 Task: Look for products in the category "Cookies" from Store Brand only.
Action: Mouse moved to (753, 293)
Screenshot: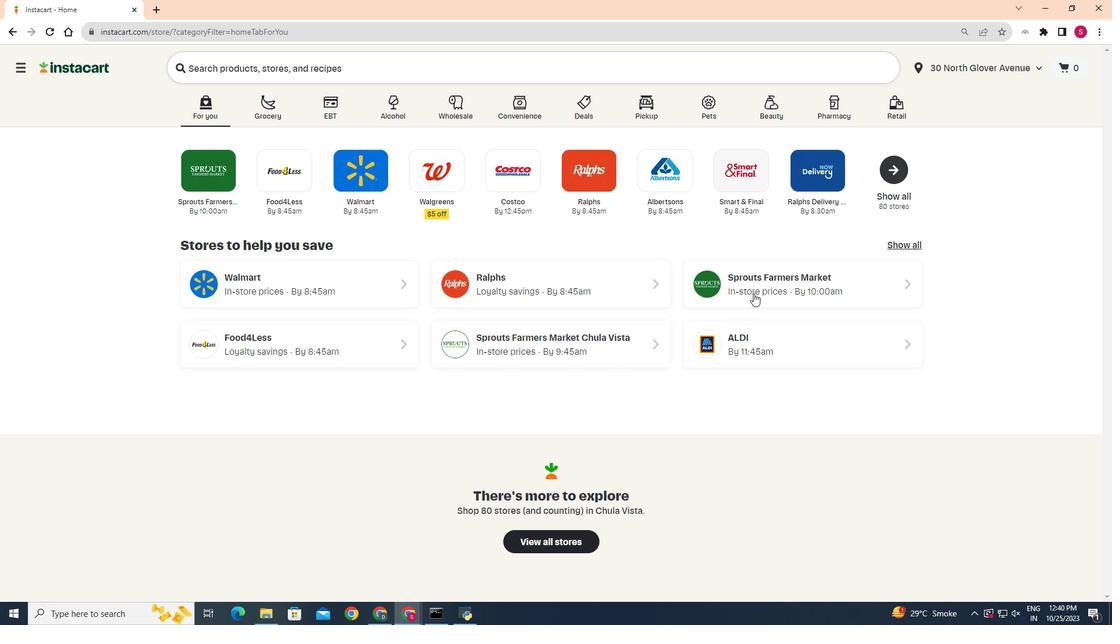 
Action: Mouse pressed left at (753, 293)
Screenshot: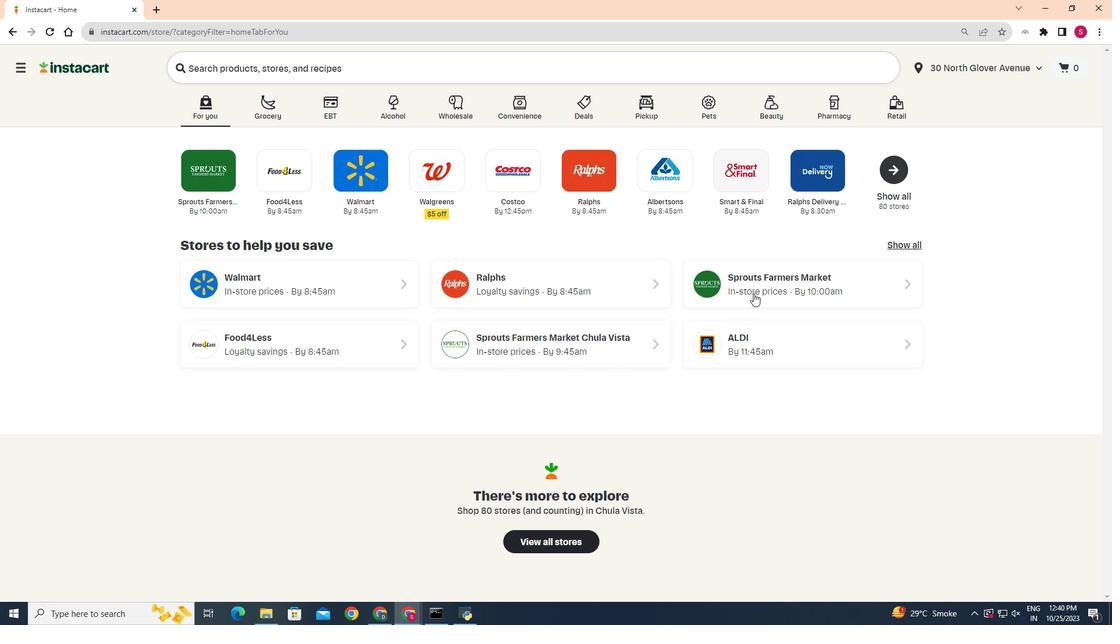 
Action: Mouse moved to (25, 508)
Screenshot: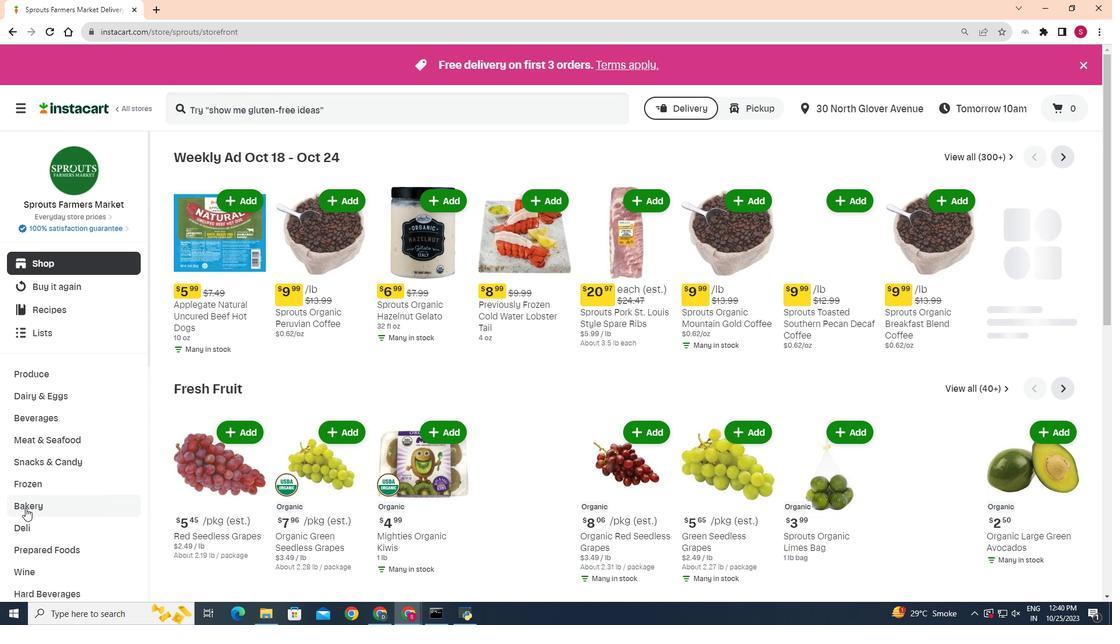 
Action: Mouse pressed left at (25, 508)
Screenshot: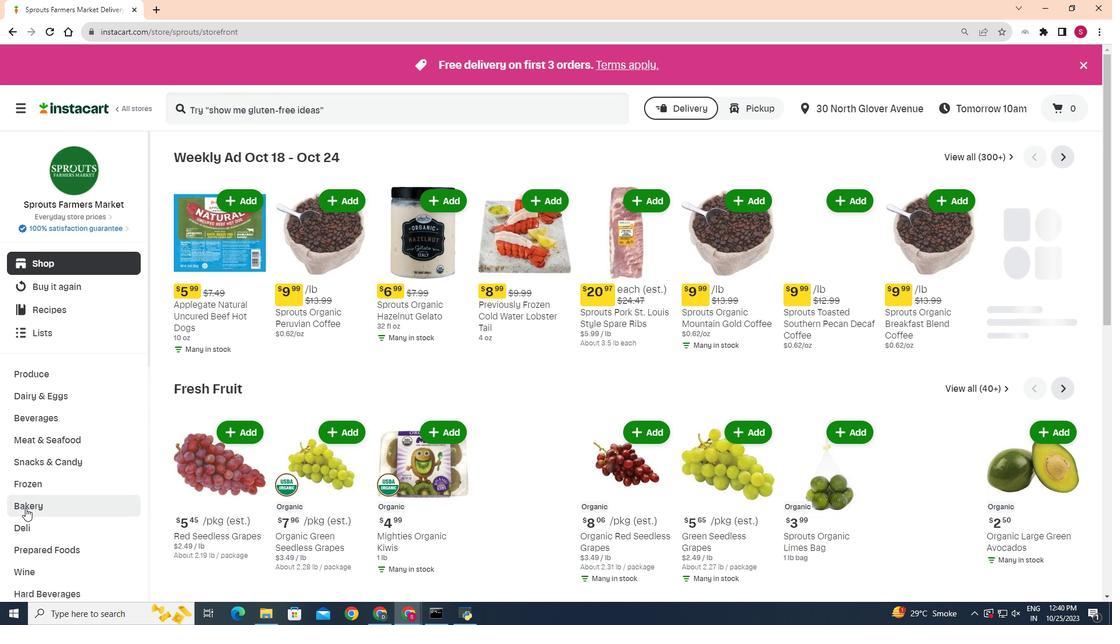 
Action: Mouse moved to (404, 182)
Screenshot: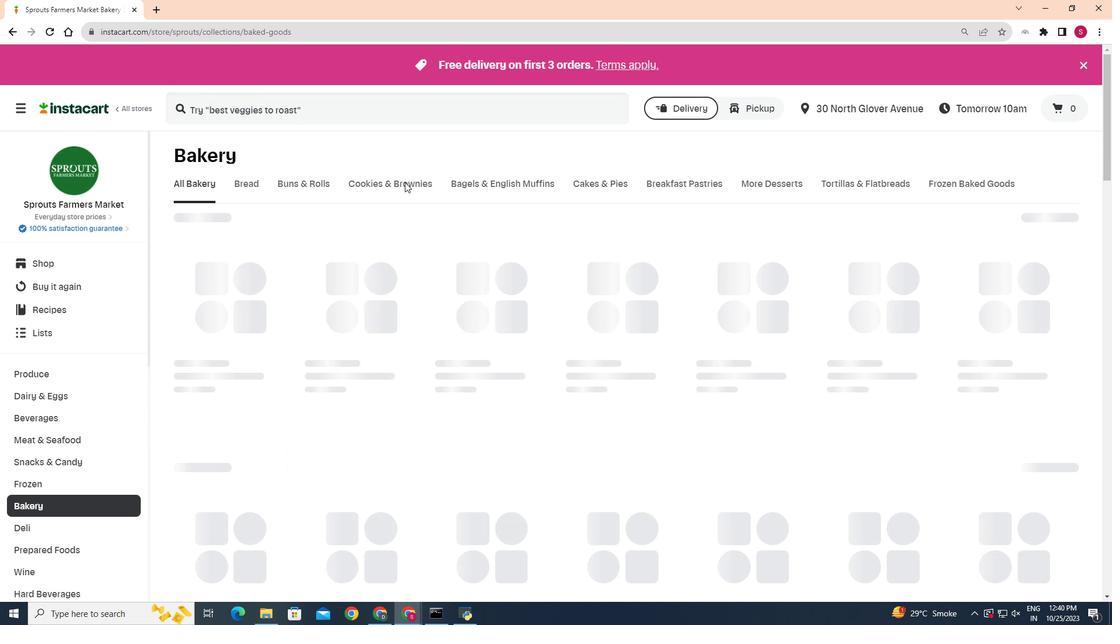 
Action: Mouse pressed left at (404, 182)
Screenshot: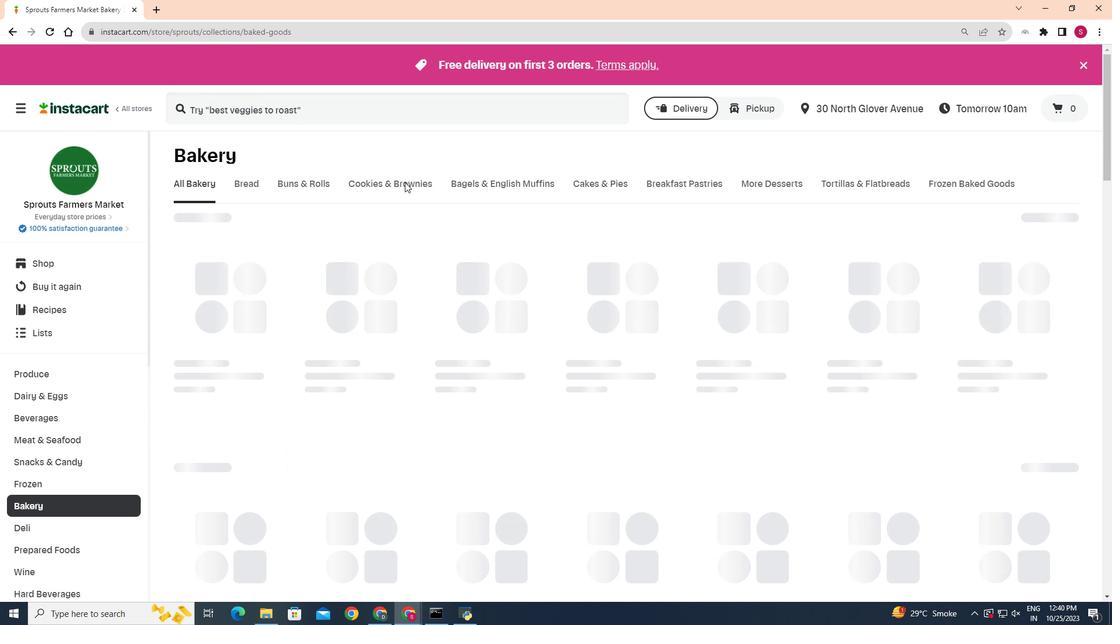 
Action: Mouse moved to (265, 242)
Screenshot: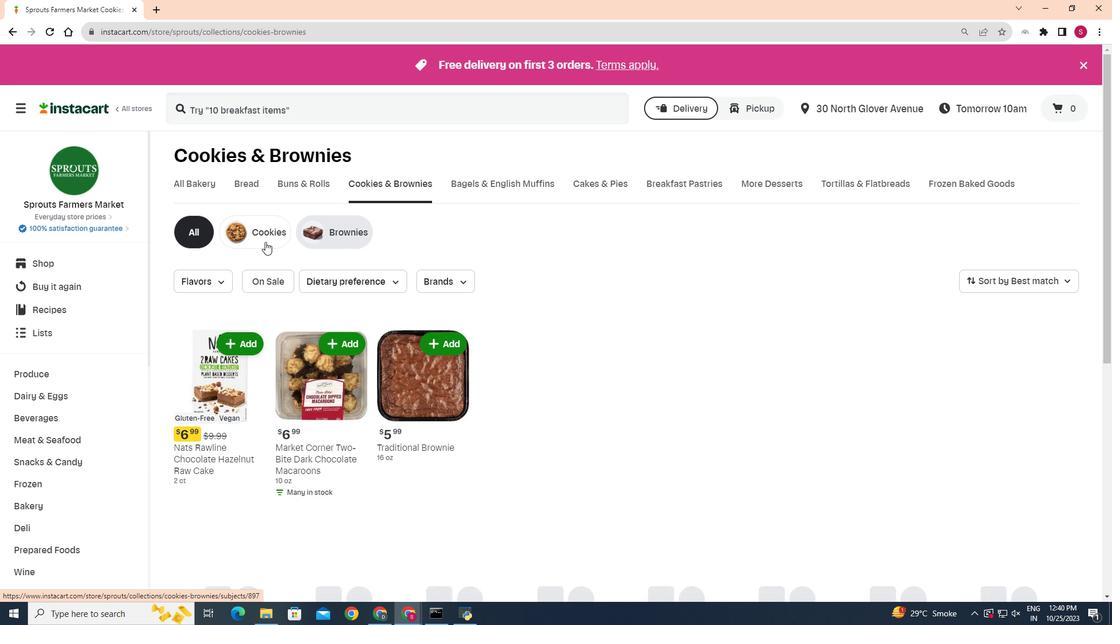 
Action: Mouse pressed left at (265, 242)
Screenshot: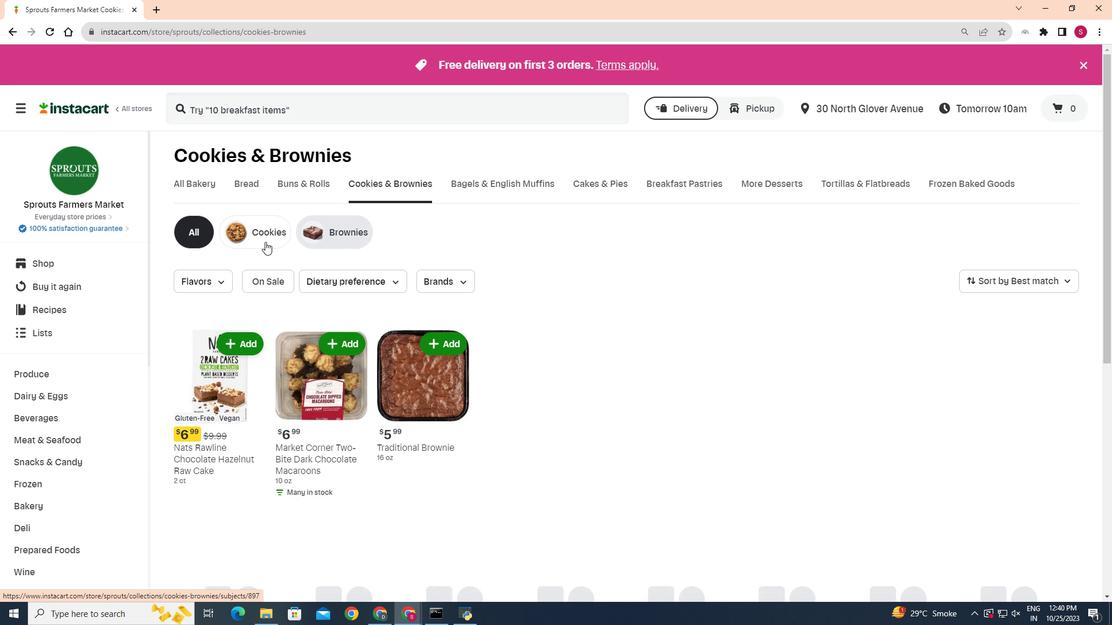 
Action: Mouse moved to (465, 281)
Screenshot: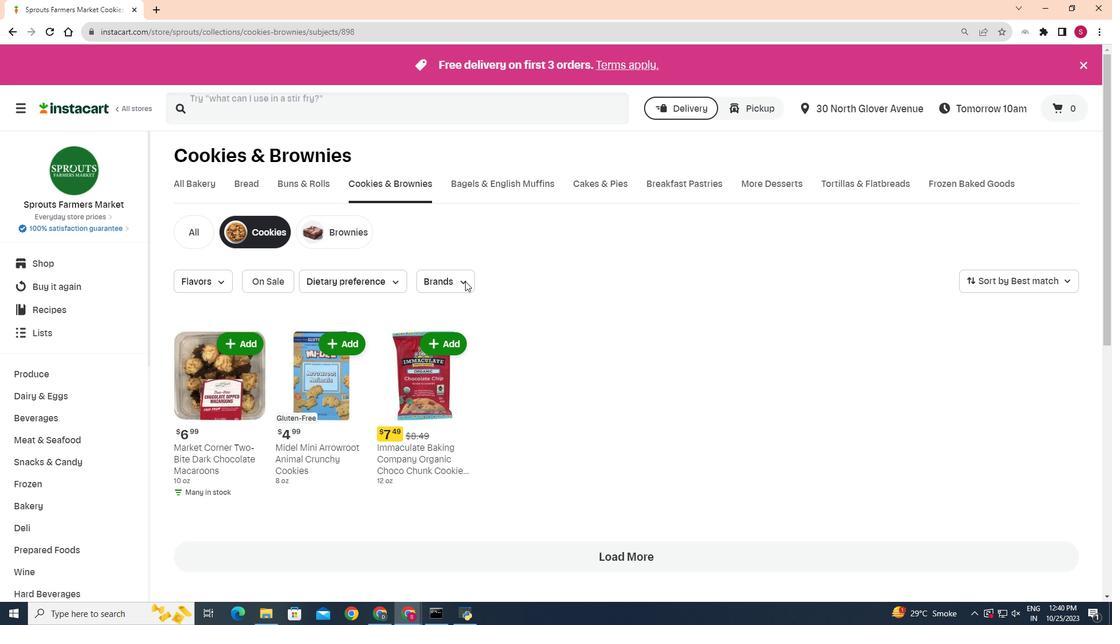 
Action: Mouse pressed left at (465, 281)
Screenshot: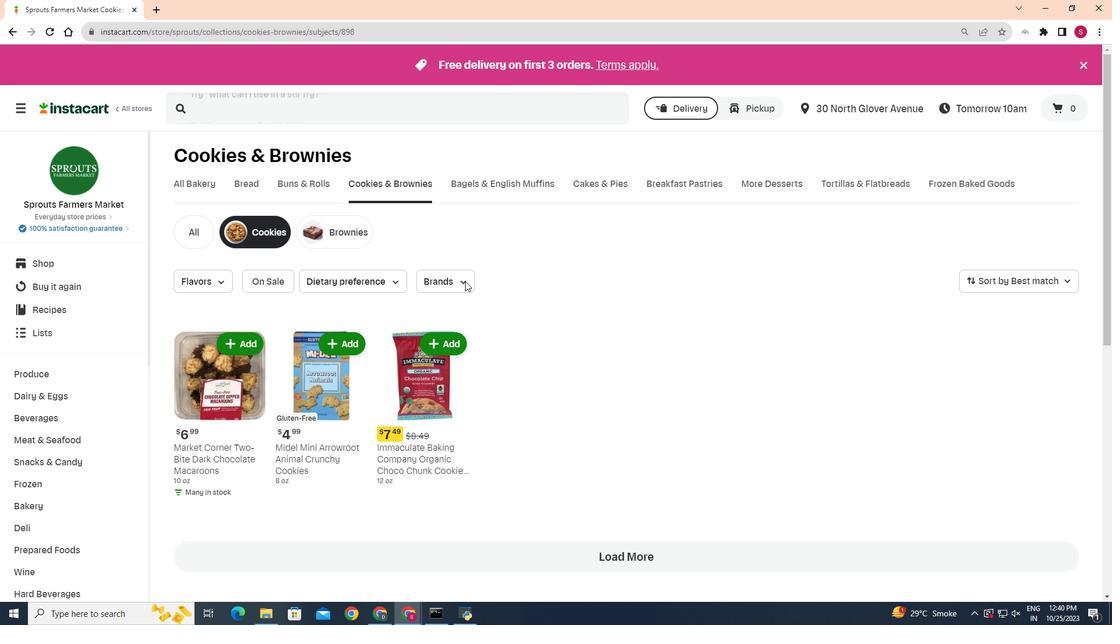 
Action: Mouse moved to (459, 288)
Screenshot: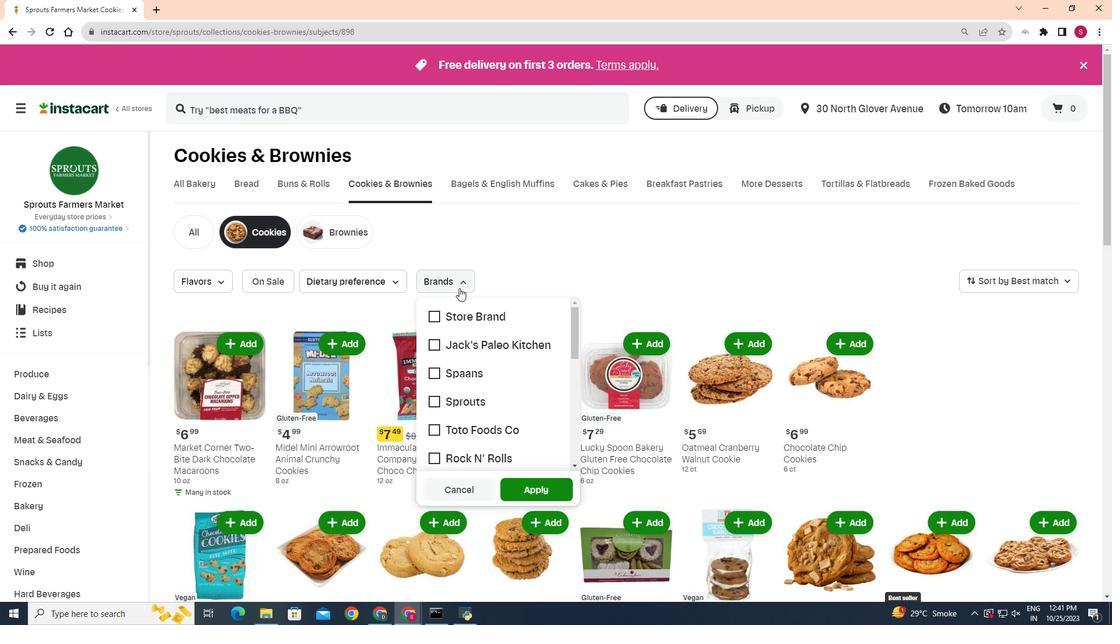 
Action: Mouse pressed left at (459, 288)
Screenshot: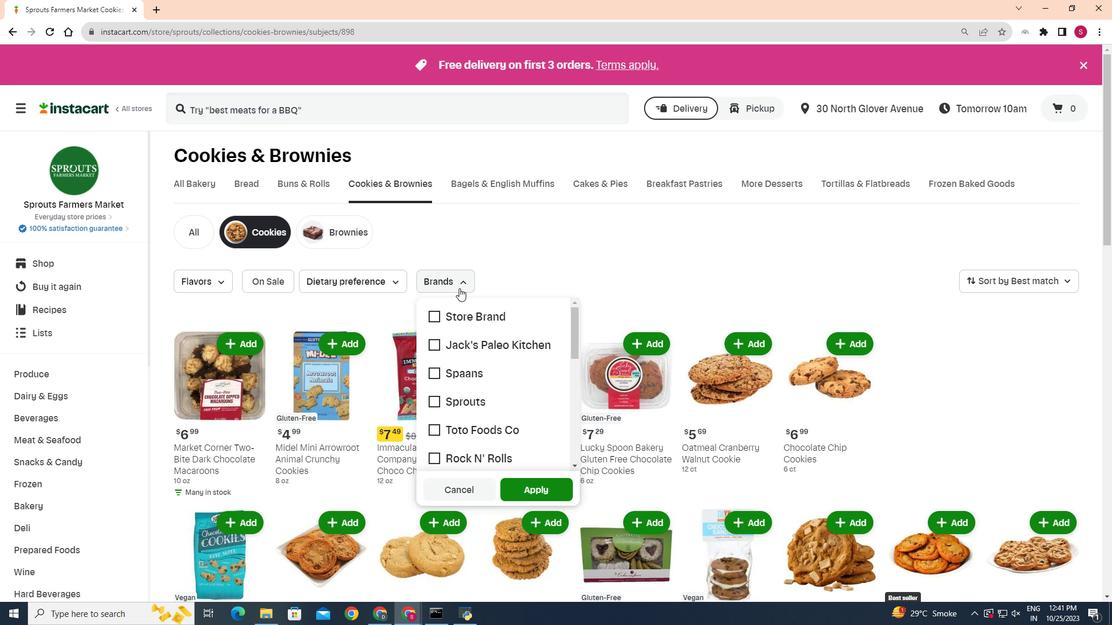 
Action: Mouse moved to (455, 285)
Screenshot: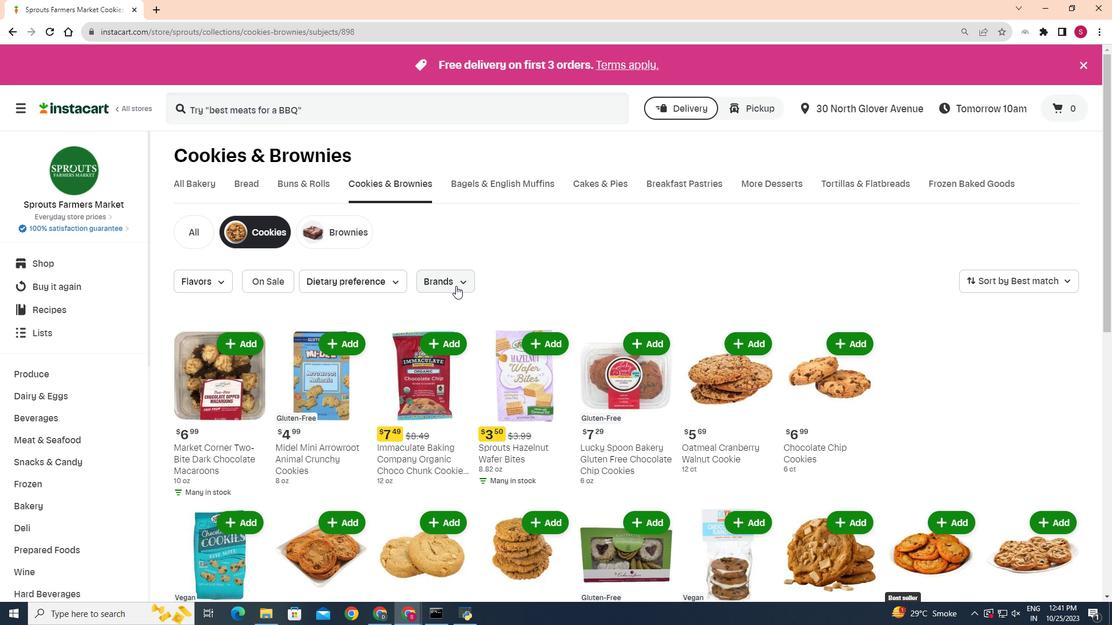 
Action: Mouse pressed left at (455, 285)
Screenshot: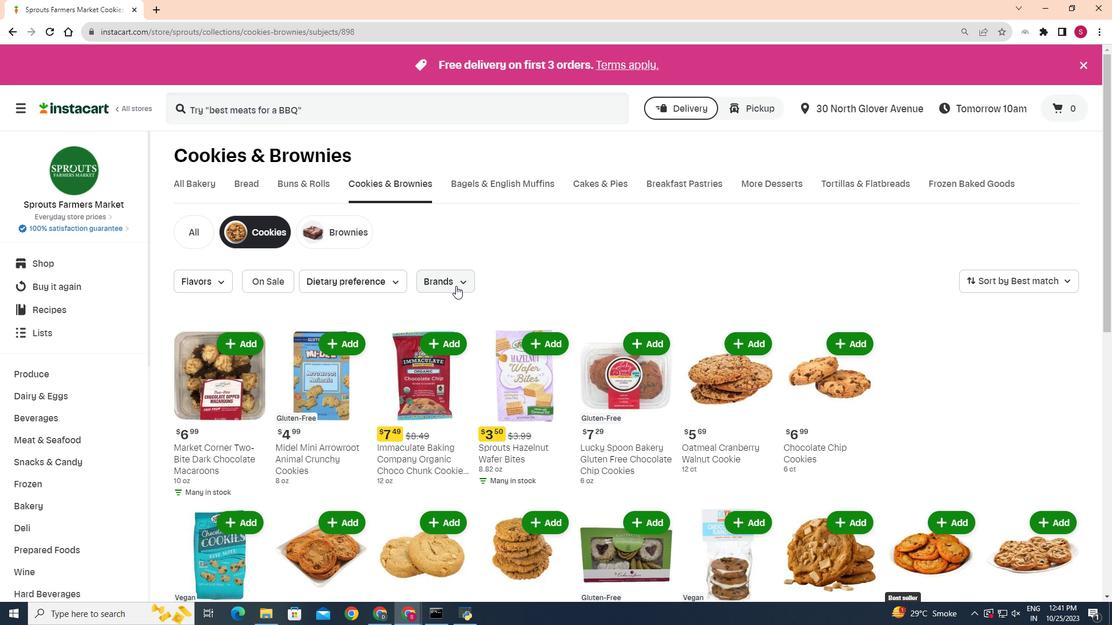 
Action: Mouse moved to (426, 314)
Screenshot: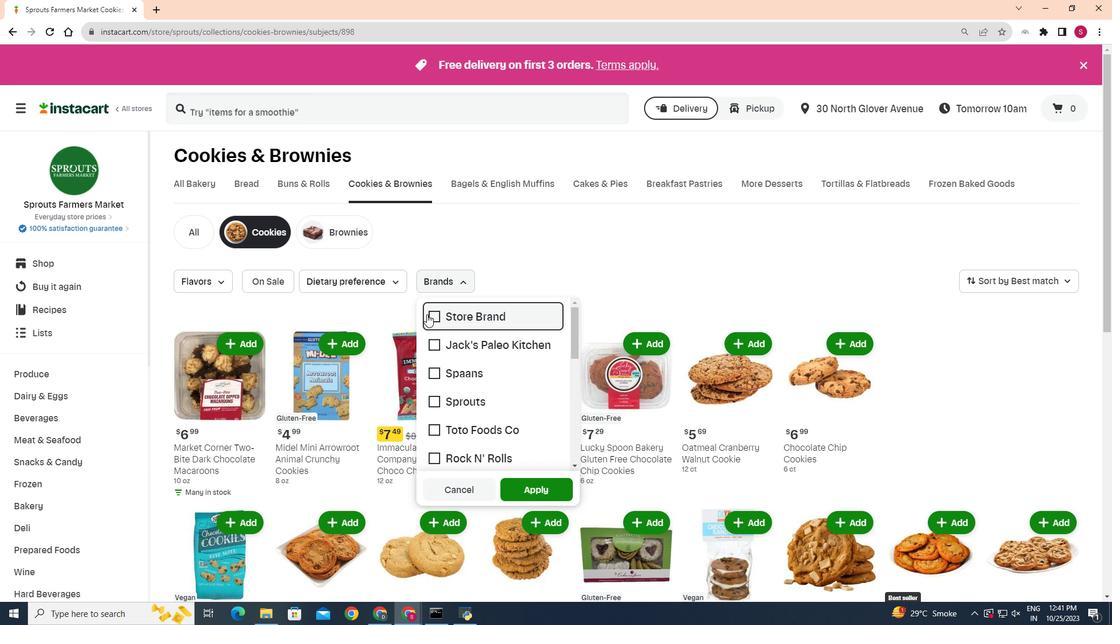 
Action: Mouse pressed left at (426, 314)
Screenshot: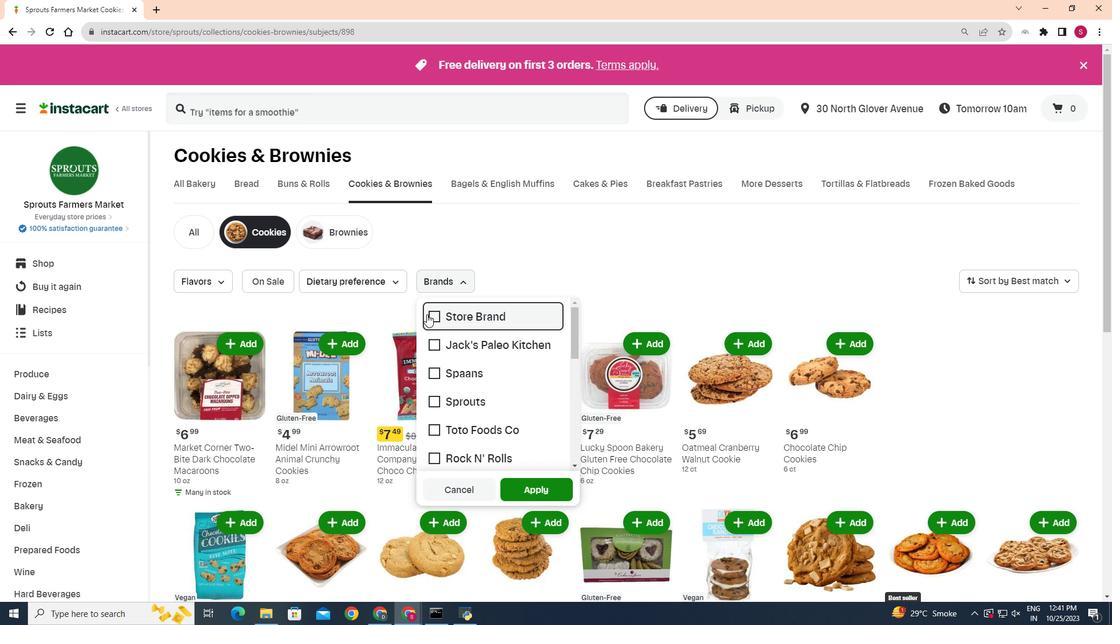 
Action: Mouse moved to (518, 485)
Screenshot: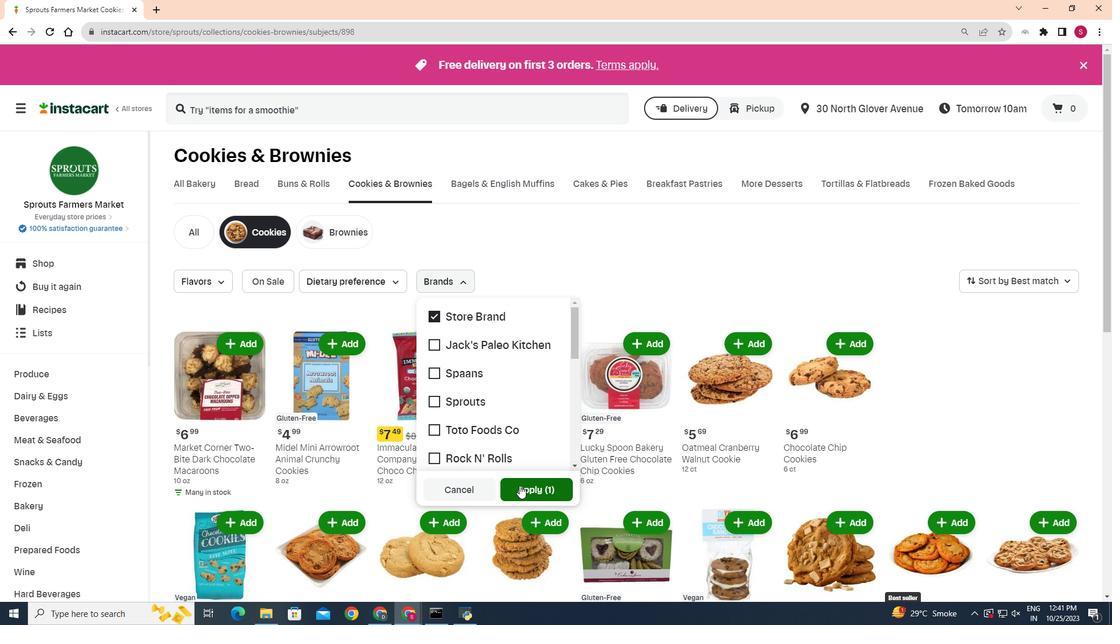 
Action: Mouse pressed left at (518, 485)
Screenshot: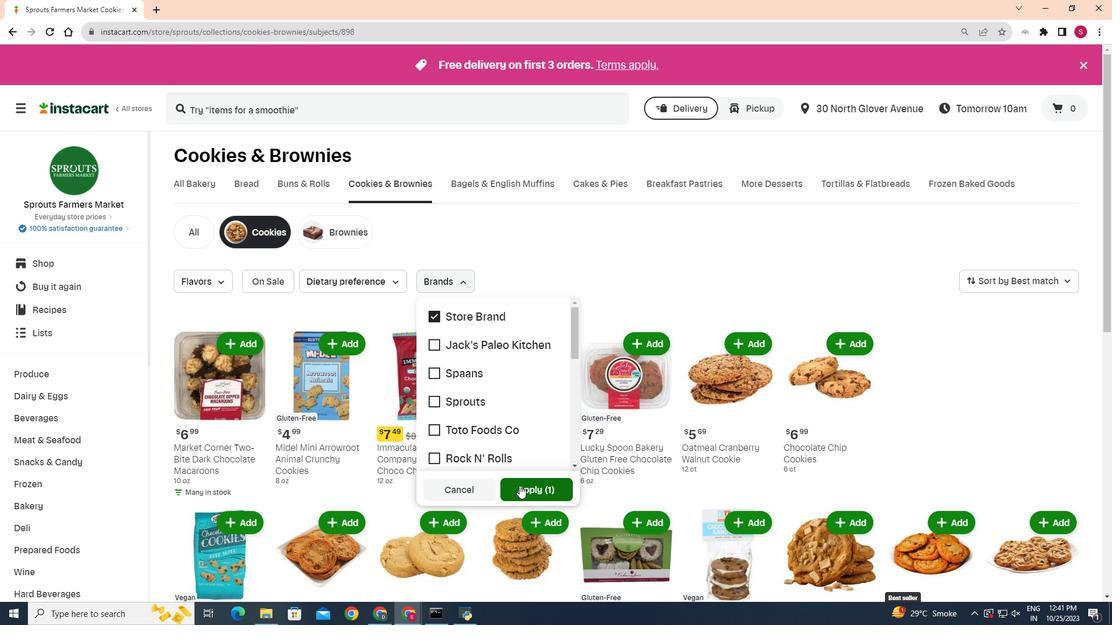 
Action: Mouse moved to (766, 316)
Screenshot: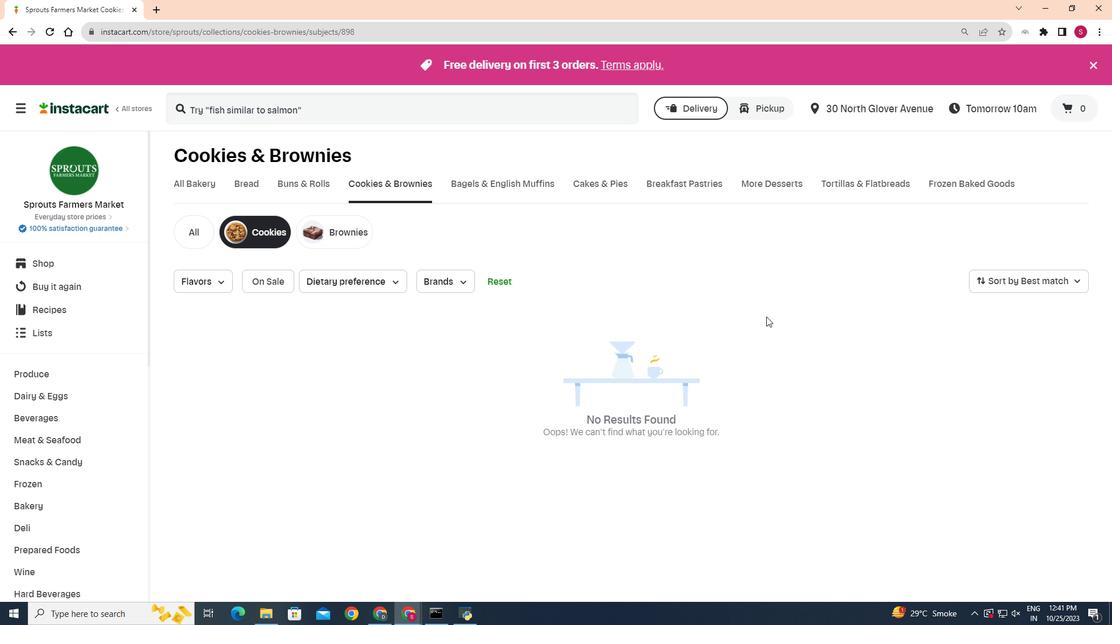 
